 Task: Add Chocolate Covered Cherries to the cart.
Action: Mouse moved to (73, 283)
Screenshot: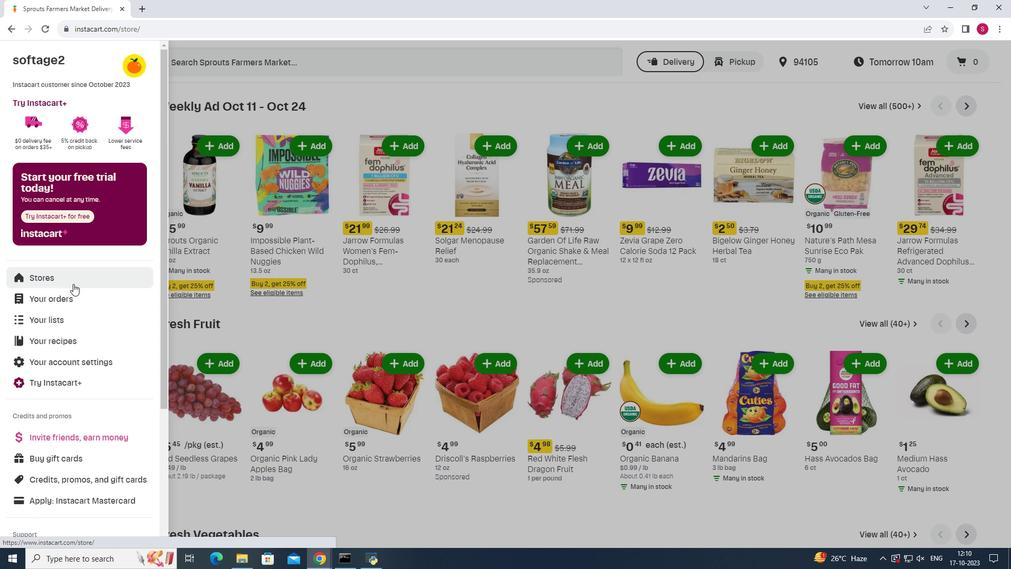 
Action: Mouse pressed left at (73, 283)
Screenshot: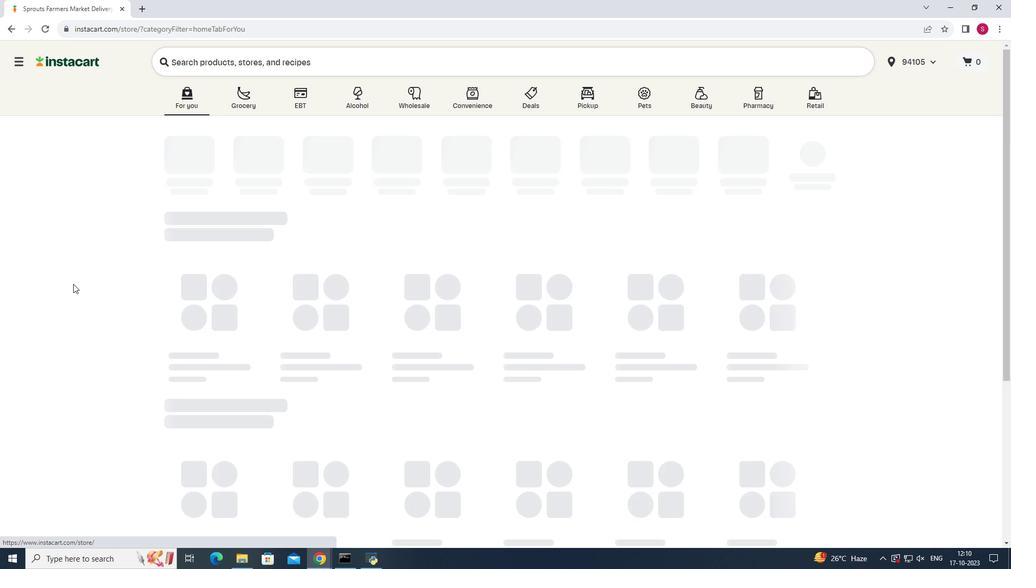 
Action: Mouse moved to (243, 90)
Screenshot: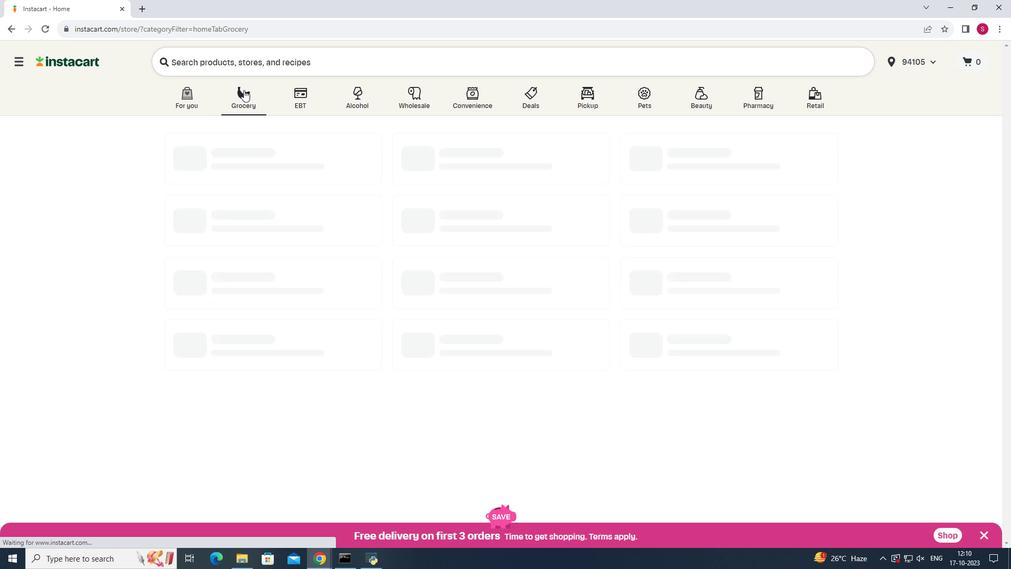 
Action: Mouse pressed left at (243, 90)
Screenshot: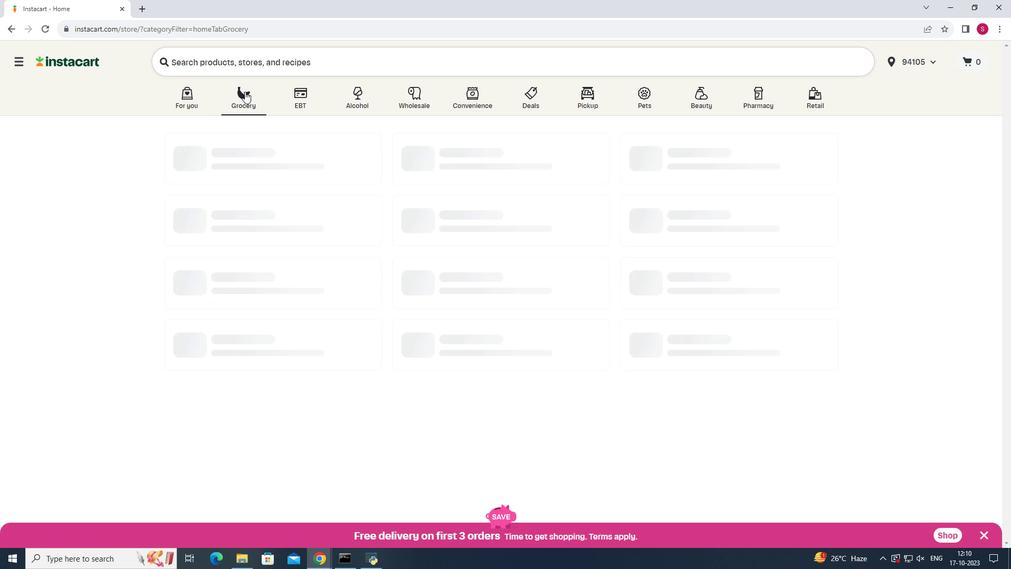 
Action: Mouse moved to (695, 142)
Screenshot: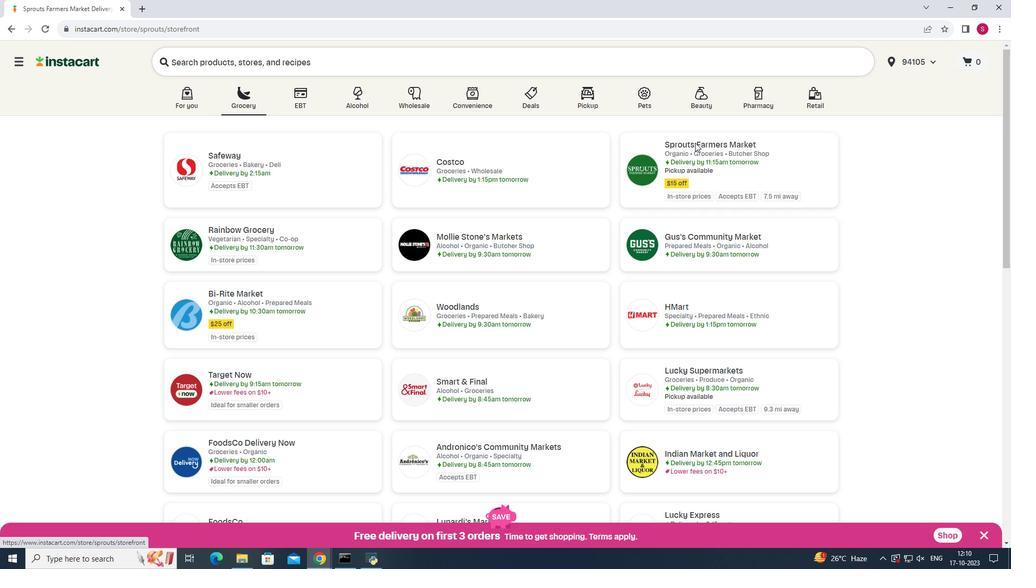 
Action: Mouse pressed left at (695, 142)
Screenshot: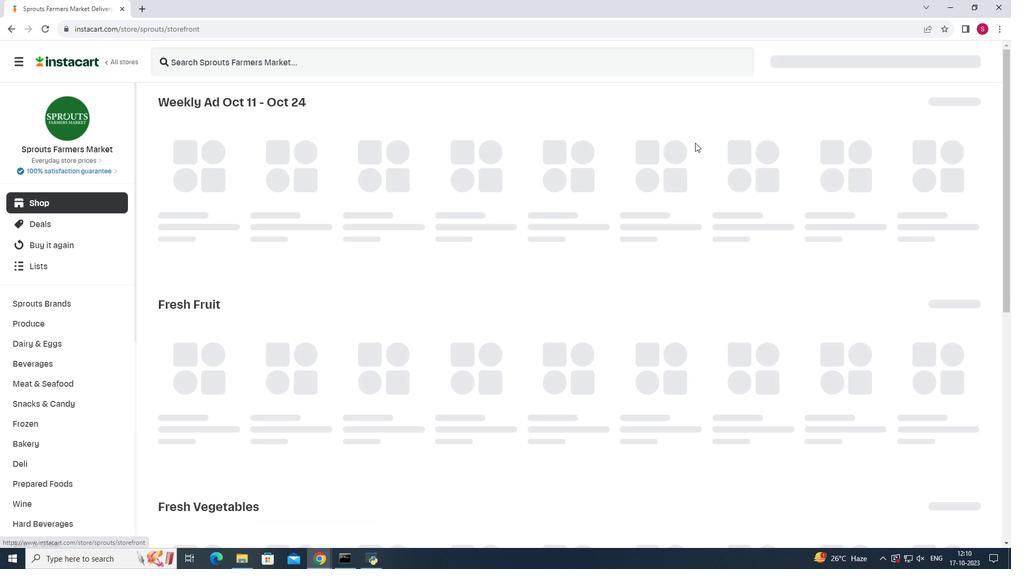 
Action: Mouse pressed left at (695, 142)
Screenshot: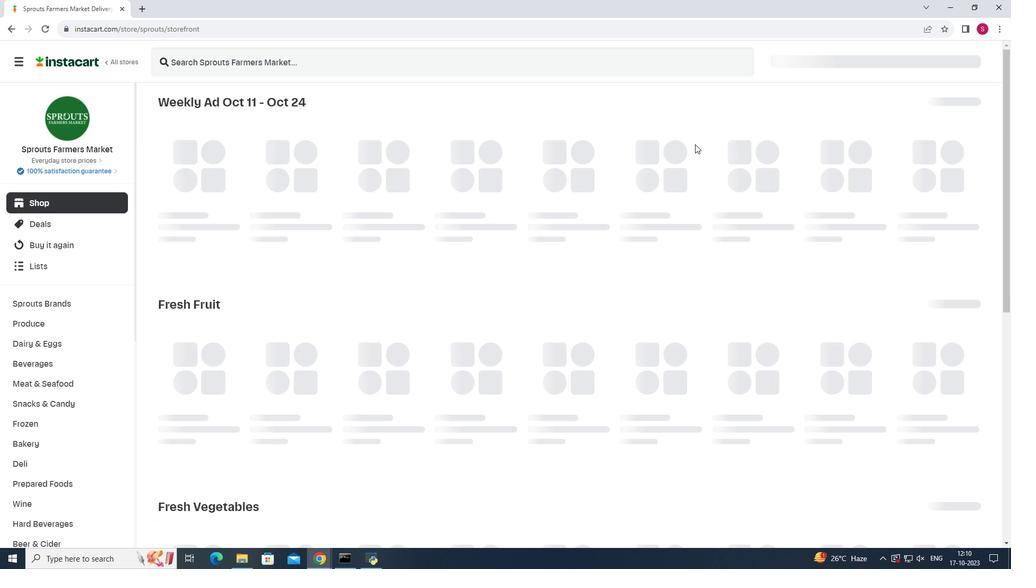 
Action: Mouse moved to (82, 404)
Screenshot: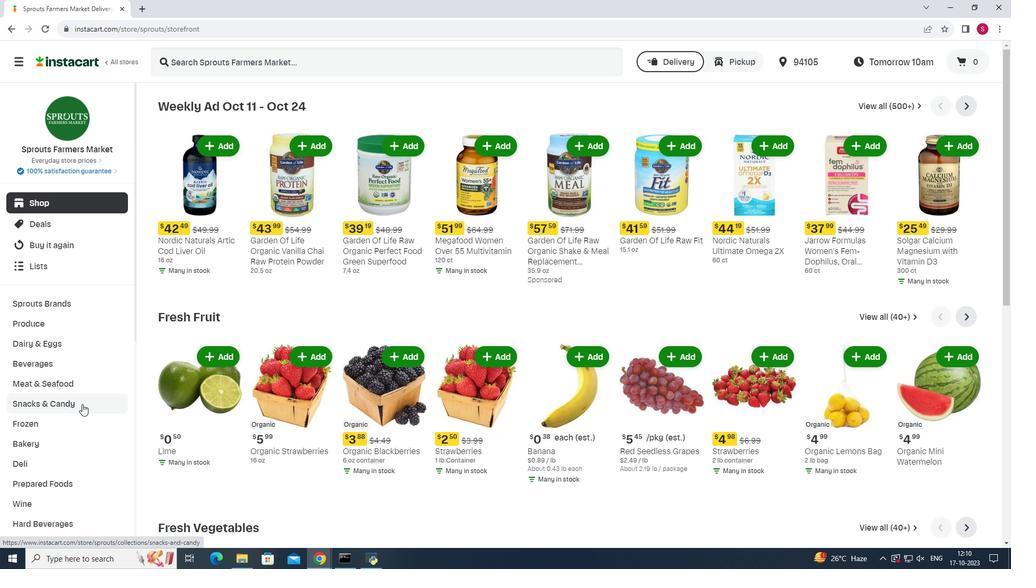 
Action: Mouse pressed left at (82, 404)
Screenshot: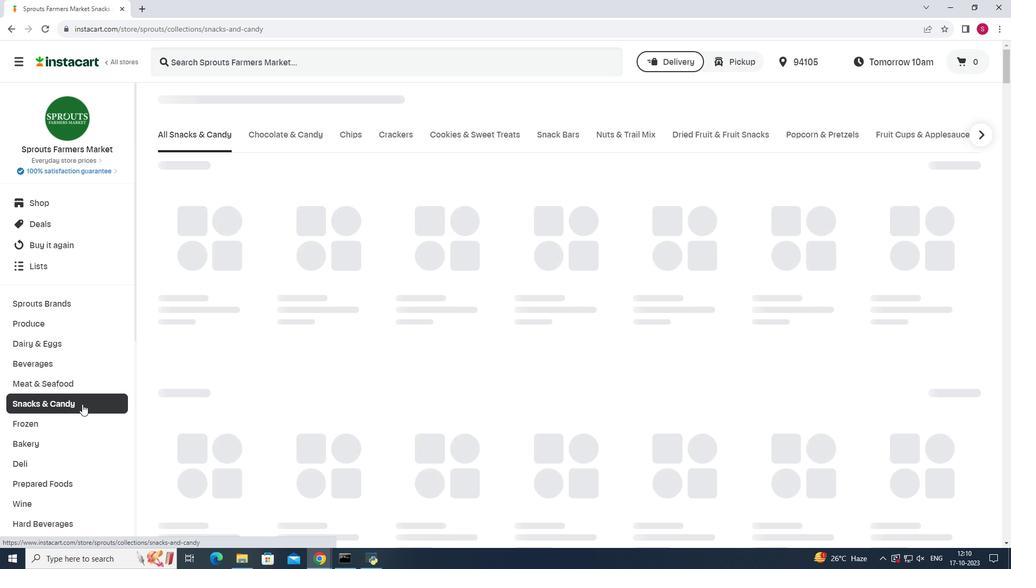 
Action: Mouse moved to (306, 129)
Screenshot: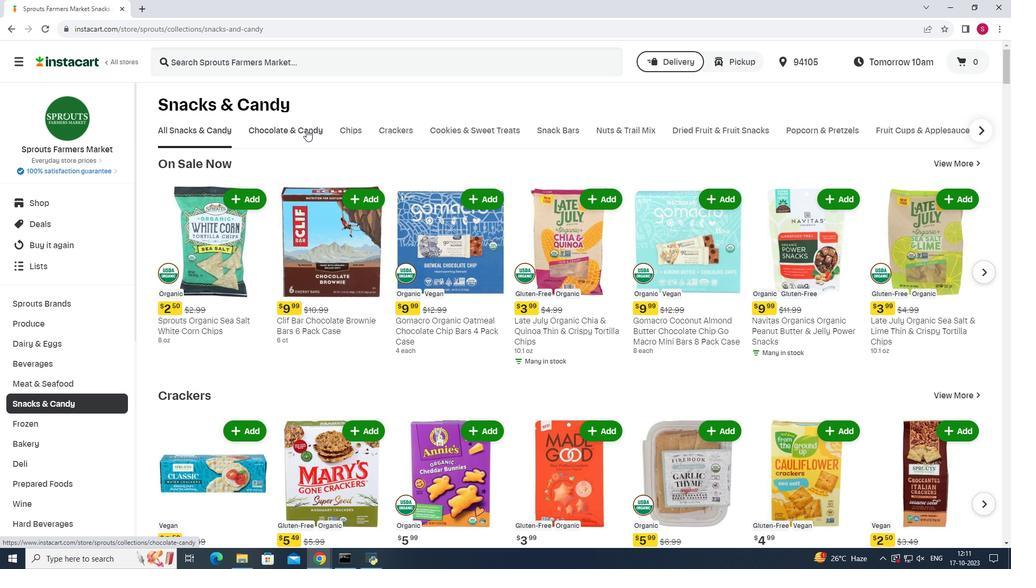 
Action: Mouse pressed left at (306, 129)
Screenshot: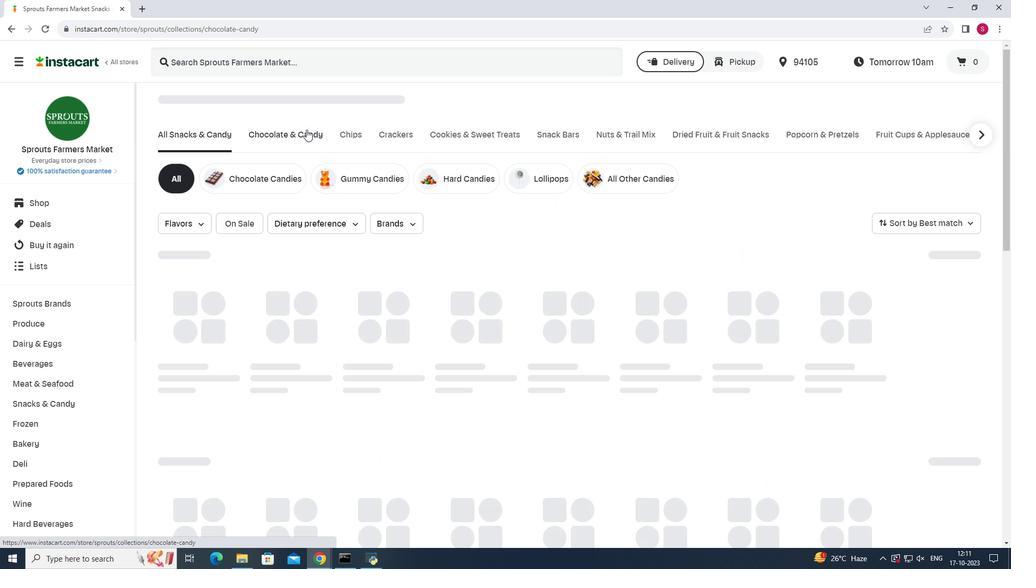 
Action: Mouse moved to (275, 176)
Screenshot: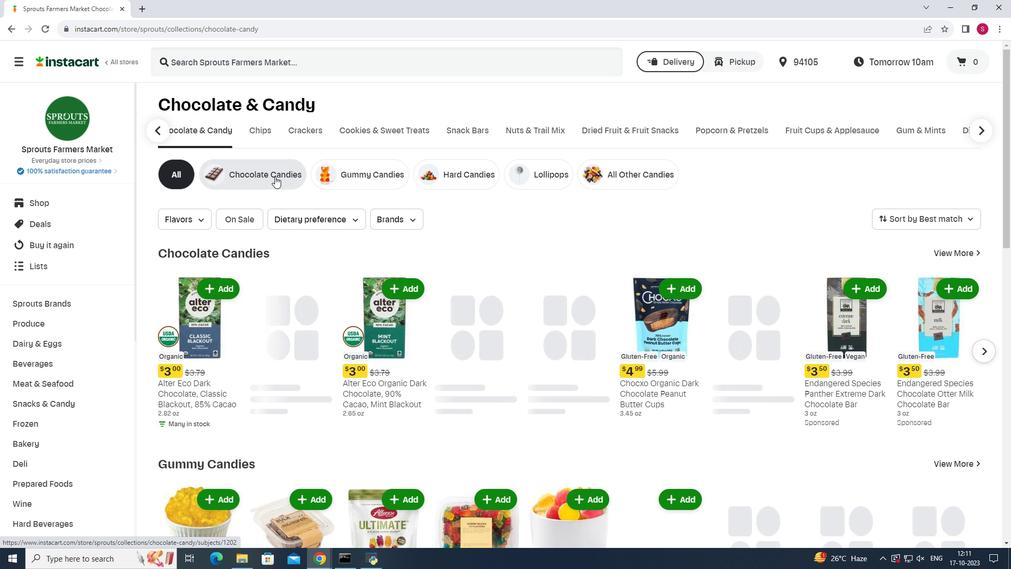 
Action: Mouse pressed left at (275, 176)
Screenshot: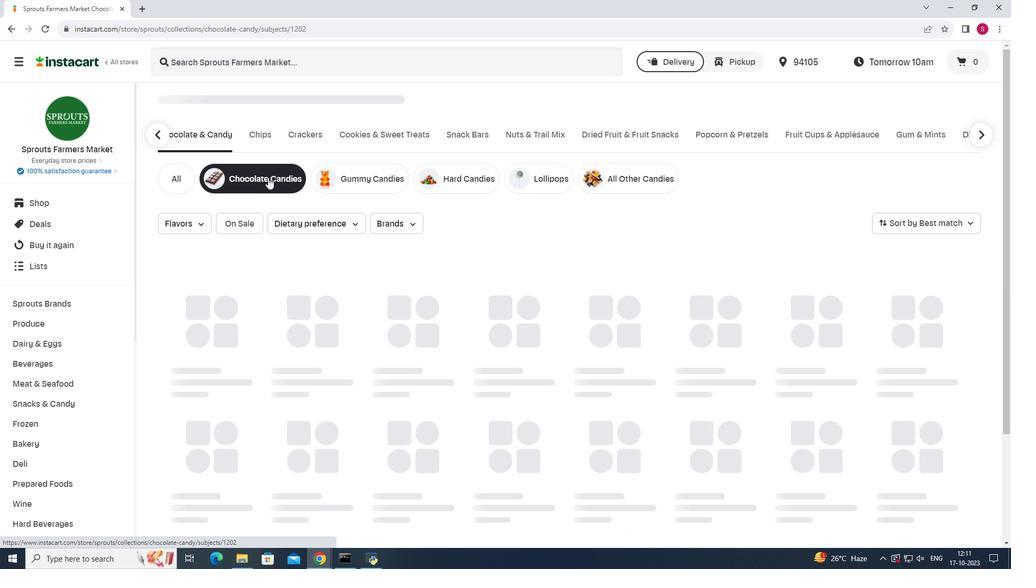 
Action: Mouse moved to (376, 54)
Screenshot: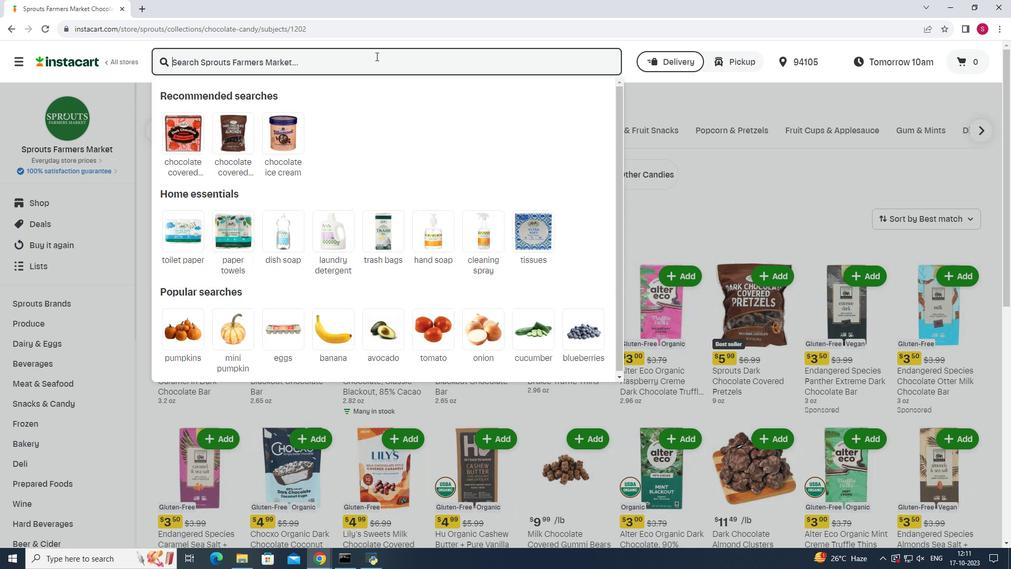 
Action: Mouse pressed left at (376, 54)
Screenshot: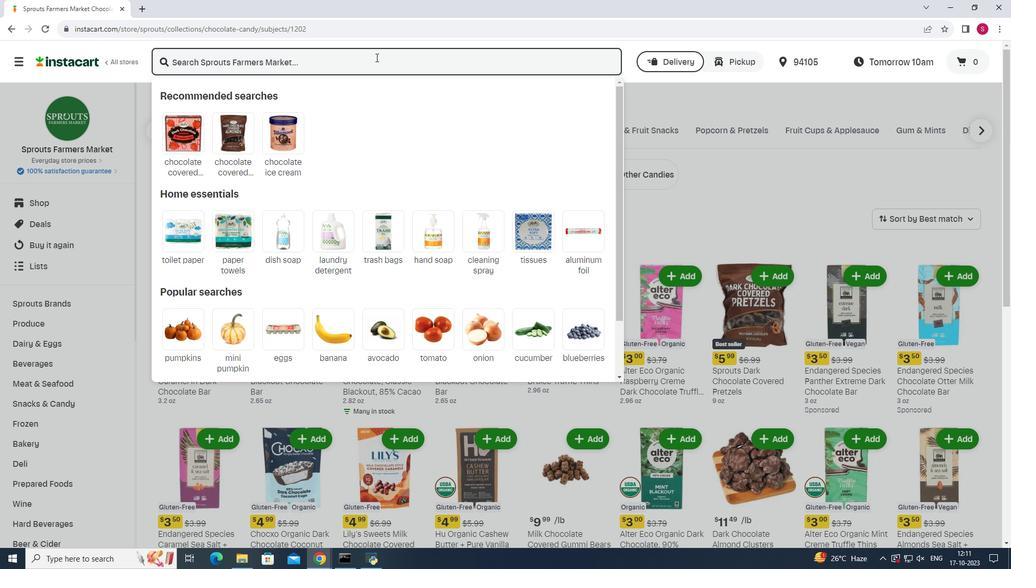 
Action: Mouse moved to (376, 57)
Screenshot: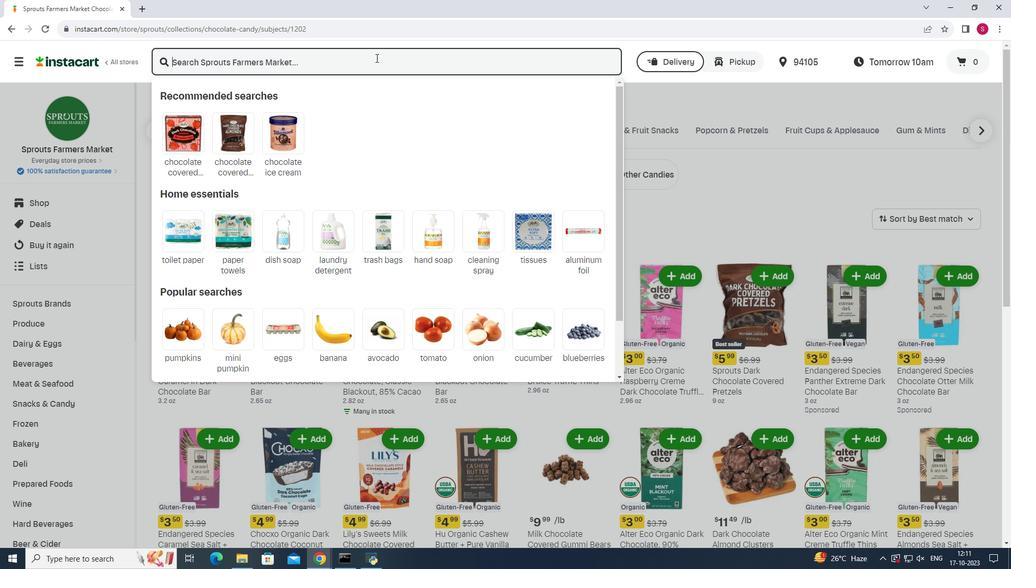 
Action: Key pressed <Key.shift>Chocolate<Key.space><Key.shift>Covered<Key.space><Key.shift>Cherried<Key.backspace>s<Key.enter>
Screenshot: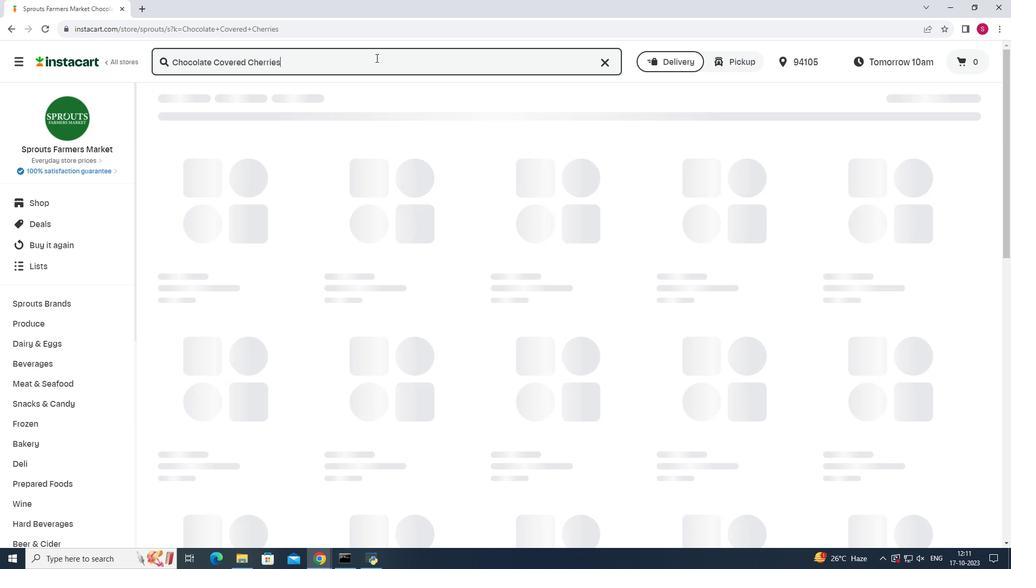 
Action: Mouse moved to (614, 171)
Screenshot: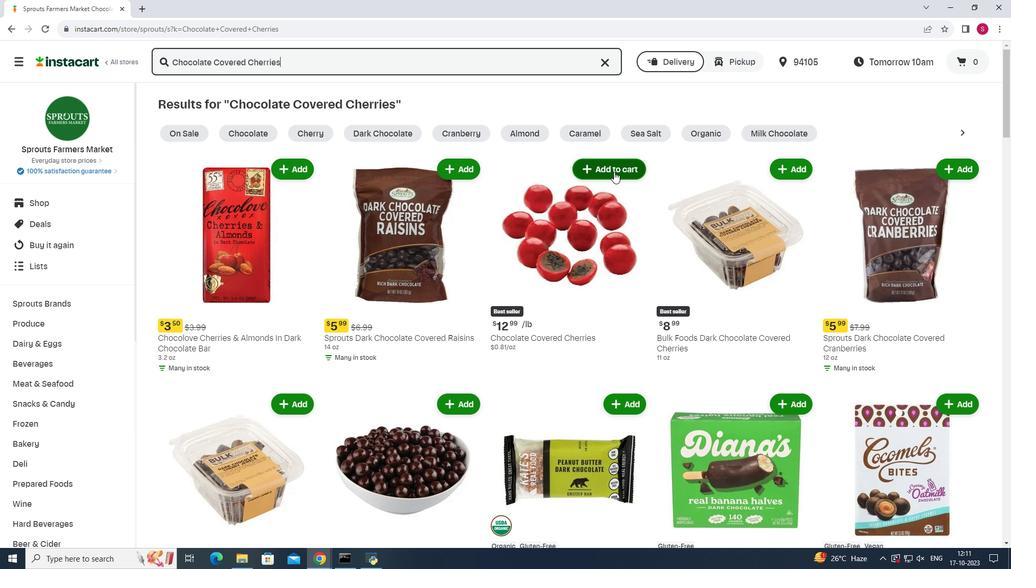 
Action: Mouse pressed left at (614, 171)
Screenshot: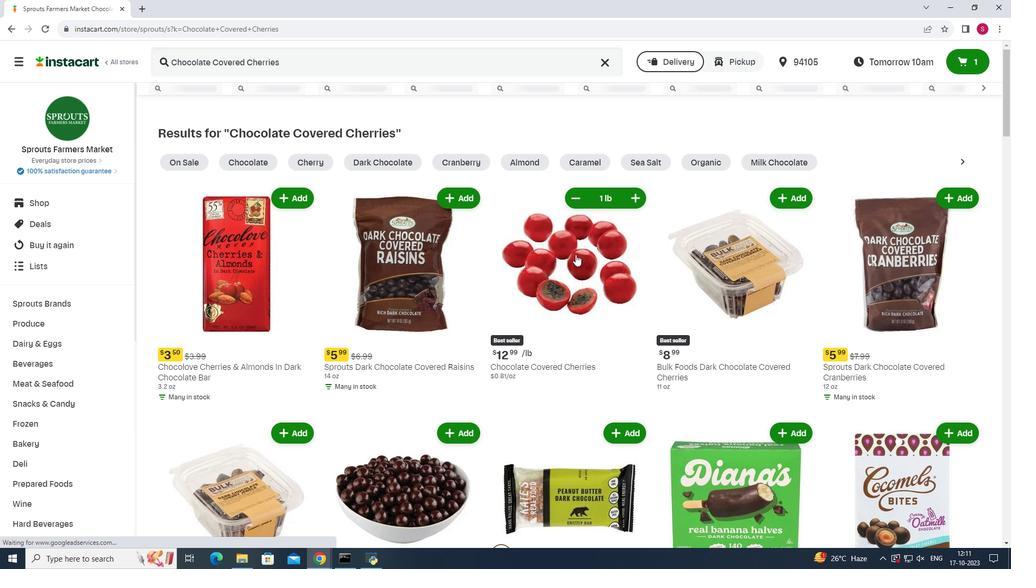 
Action: Mouse moved to (536, 208)
Screenshot: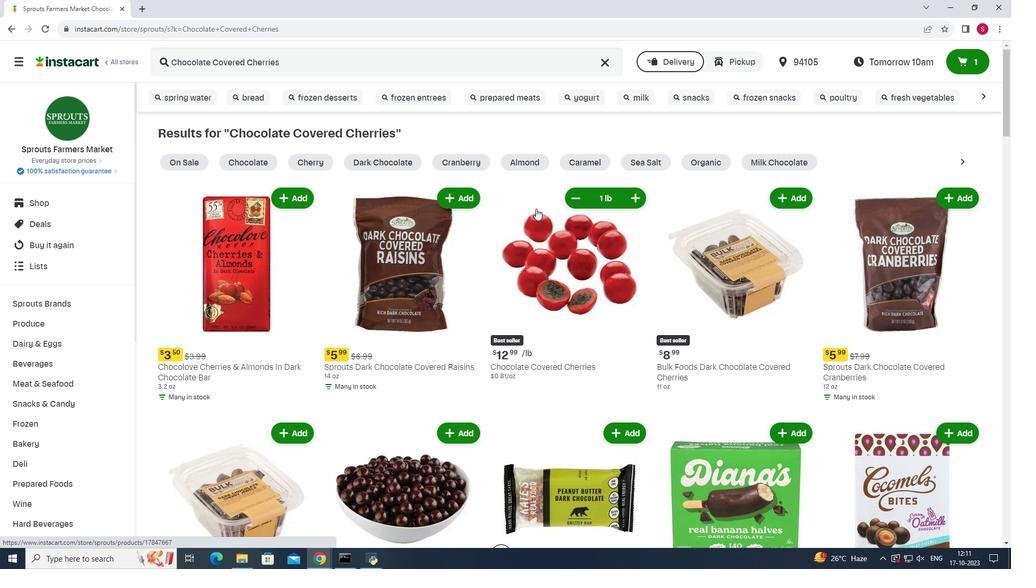 
